 Task: Sort the products in the category "Belgian-Style Ale" by relevance.
Action: Mouse moved to (680, 258)
Screenshot: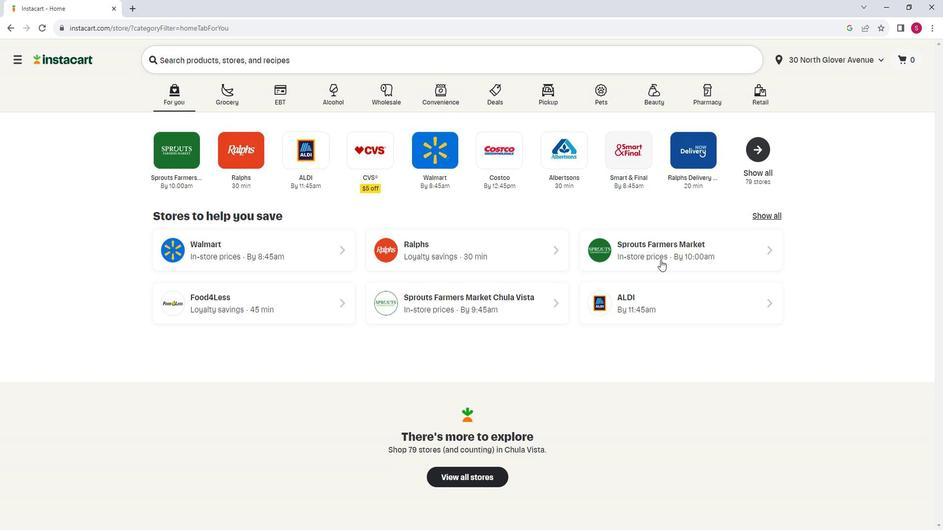 
Action: Mouse pressed left at (680, 258)
Screenshot: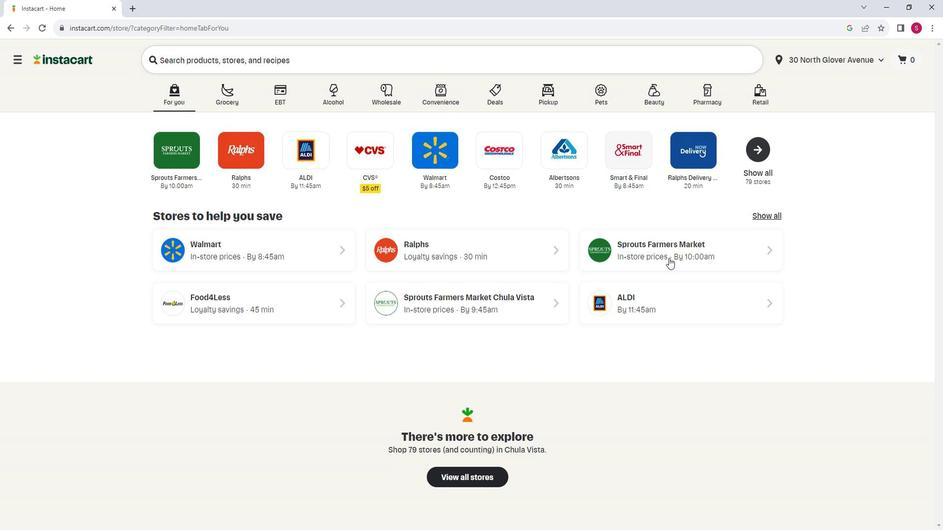 
Action: Mouse moved to (58, 415)
Screenshot: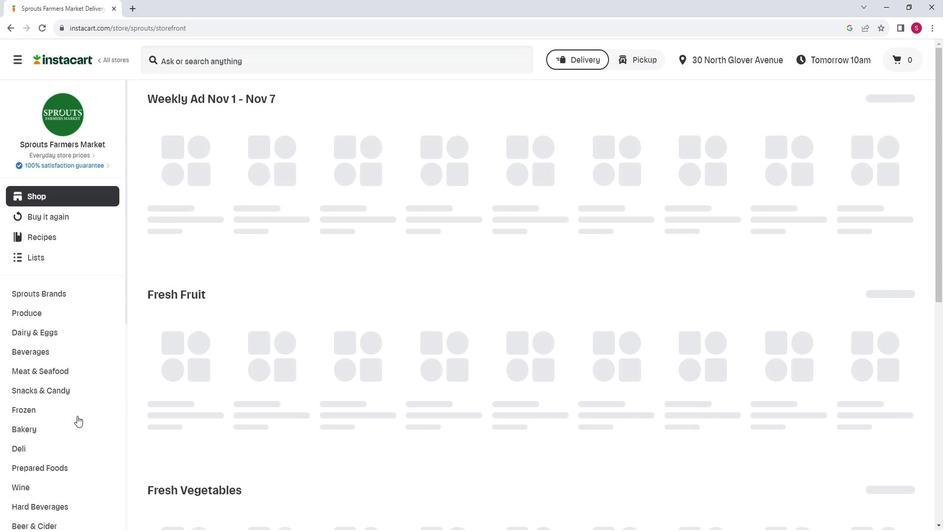 
Action: Mouse scrolled (58, 414) with delta (0, 0)
Screenshot: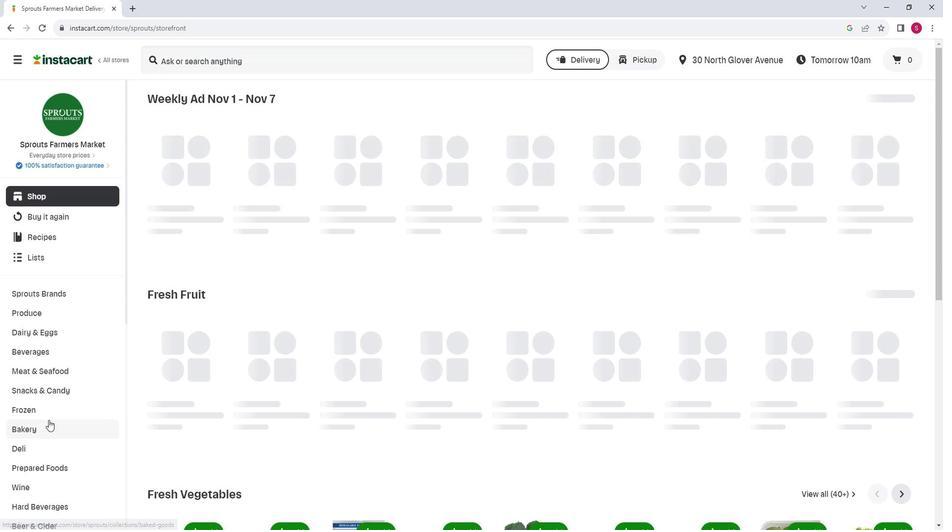 
Action: Mouse moved to (67, 471)
Screenshot: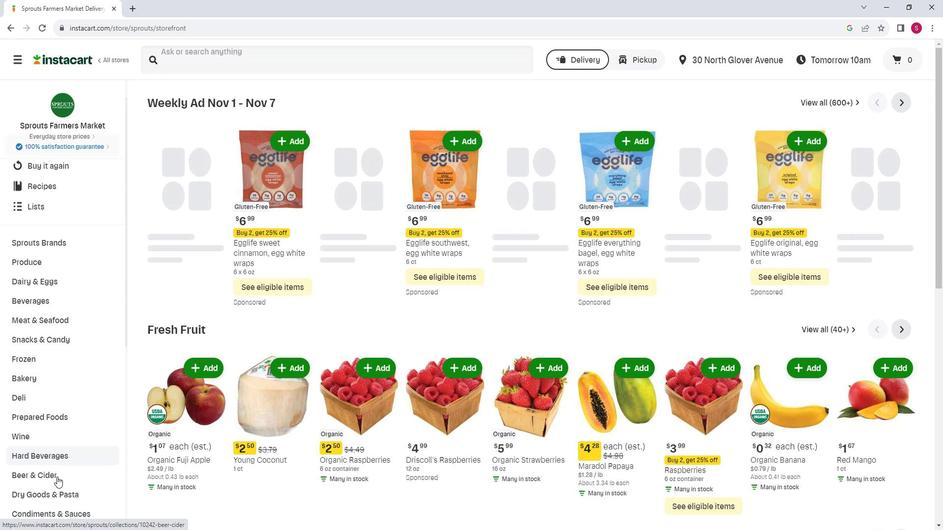 
Action: Mouse pressed left at (67, 471)
Screenshot: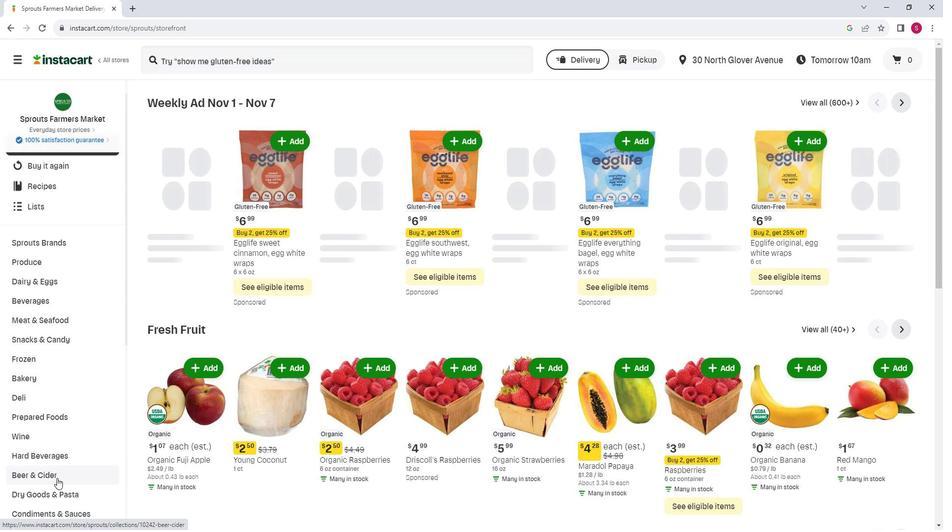 
Action: Mouse moved to (786, 128)
Screenshot: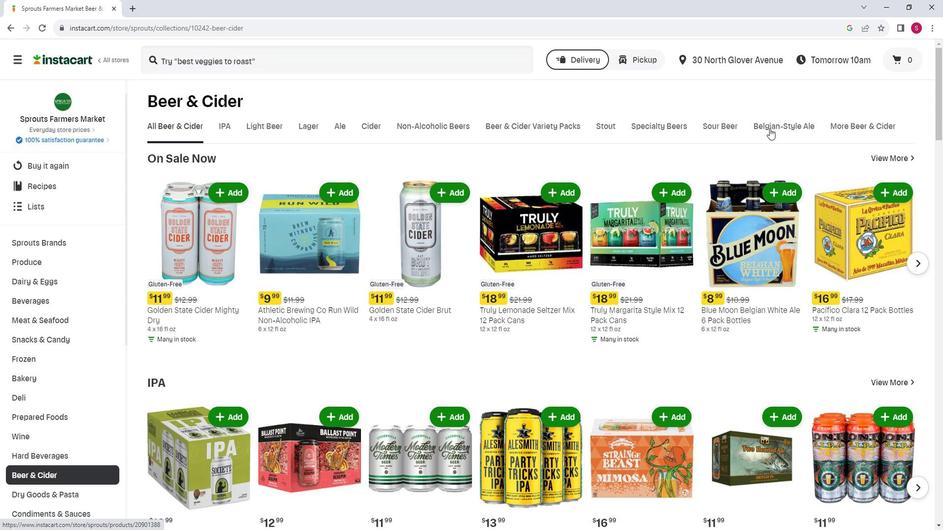 
Action: Mouse pressed left at (786, 128)
Screenshot: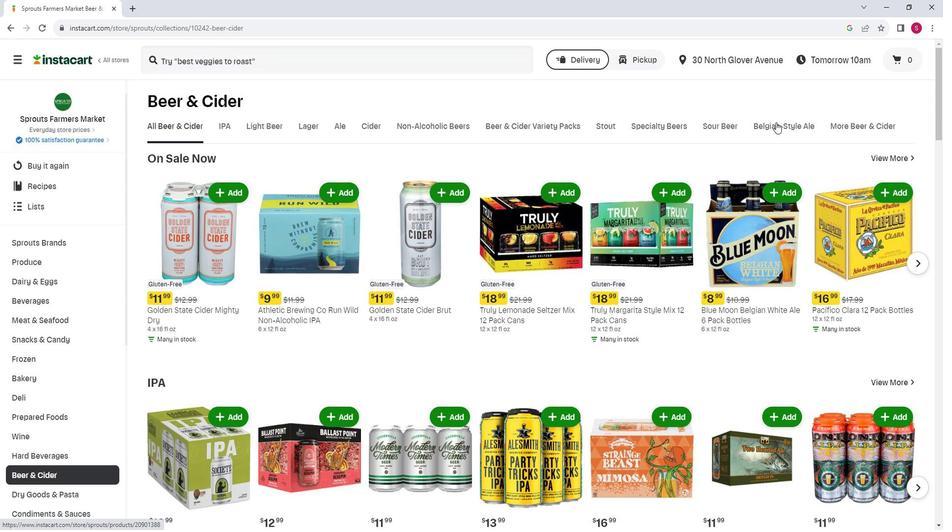
Action: Mouse moved to (901, 166)
Screenshot: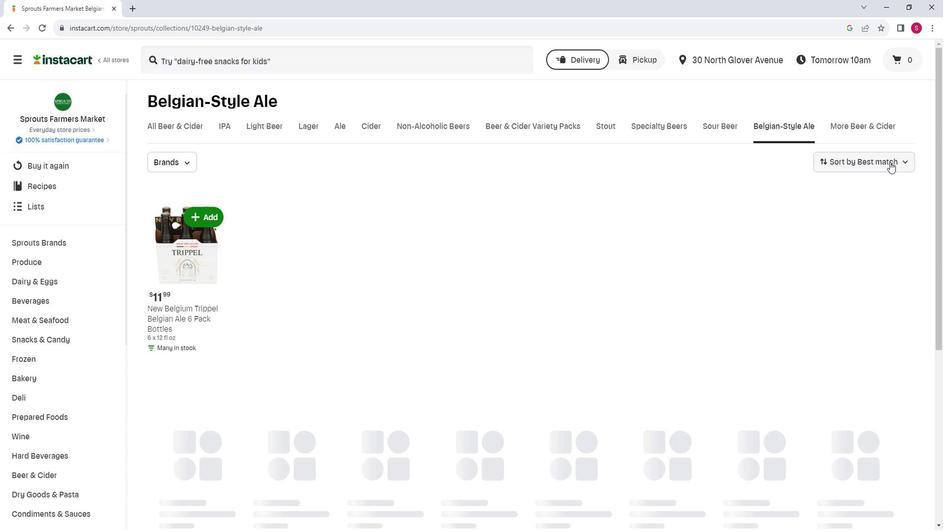 
Action: Mouse pressed left at (901, 166)
Screenshot: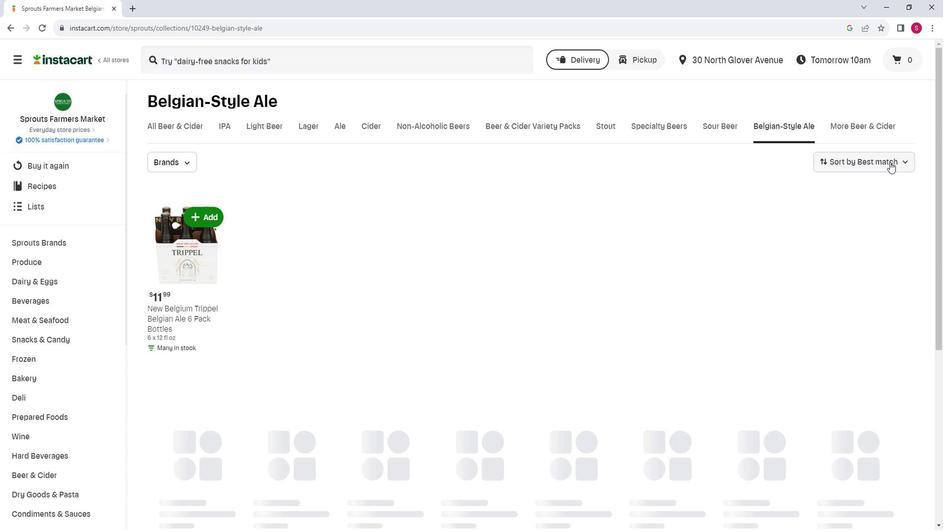 
Action: Mouse moved to (899, 311)
Screenshot: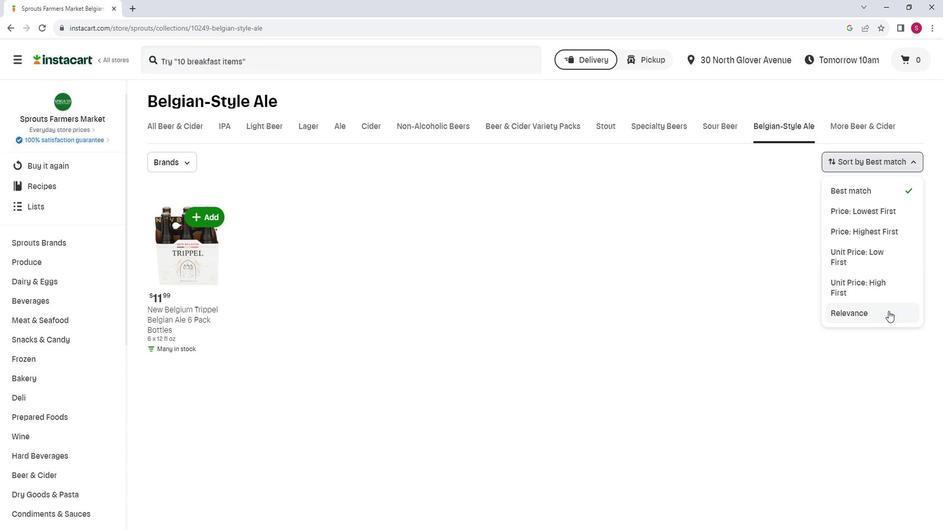 
Action: Mouse pressed left at (899, 311)
Screenshot: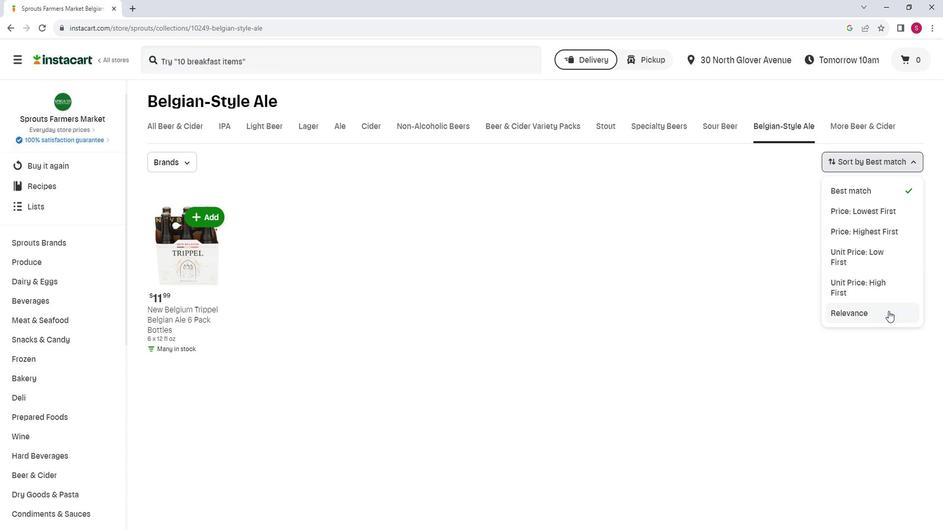 
Action: Mouse moved to (899, 311)
Screenshot: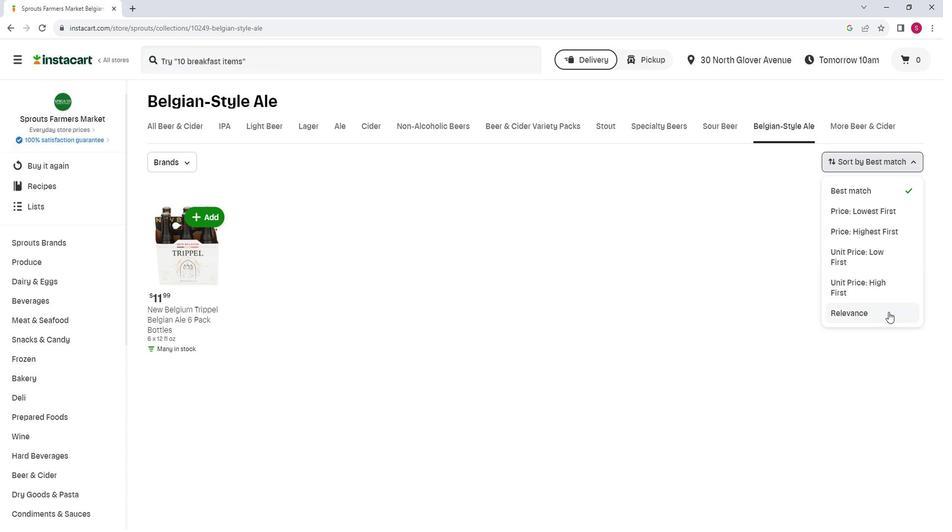 
